 Task: Who was an important artist in the Land art movement?
Action: Mouse moved to (111, 149)
Screenshot: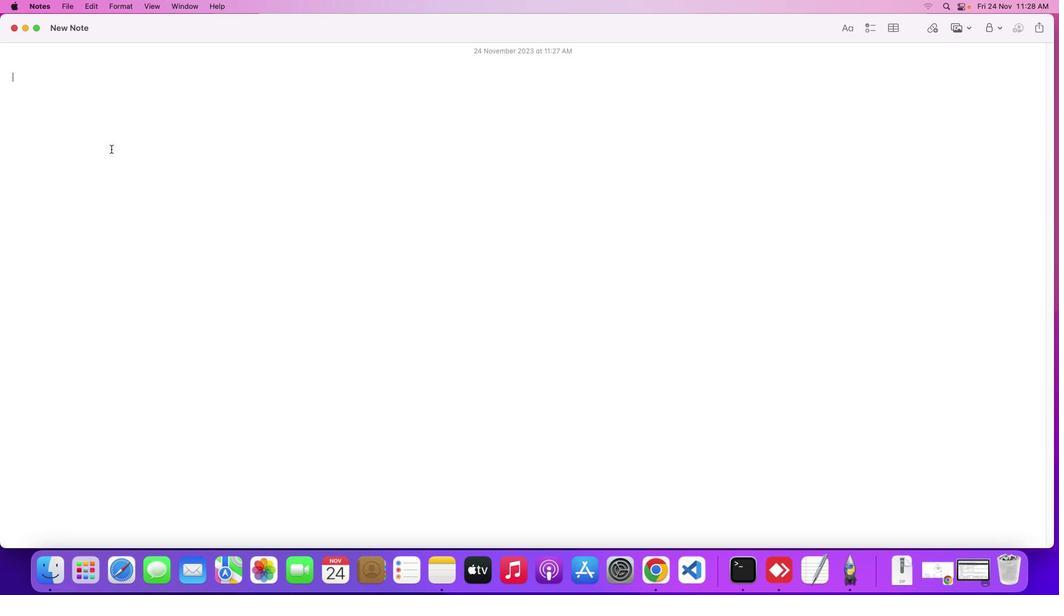 
Action: Mouse pressed left at (111, 149)
Screenshot: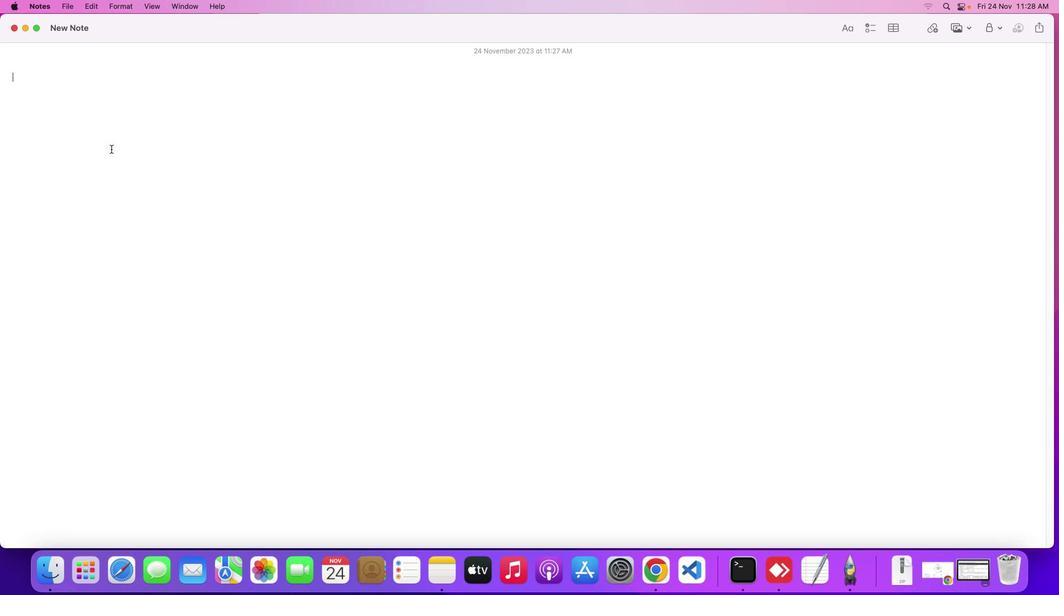 
Action: Mouse moved to (111, 149)
Screenshot: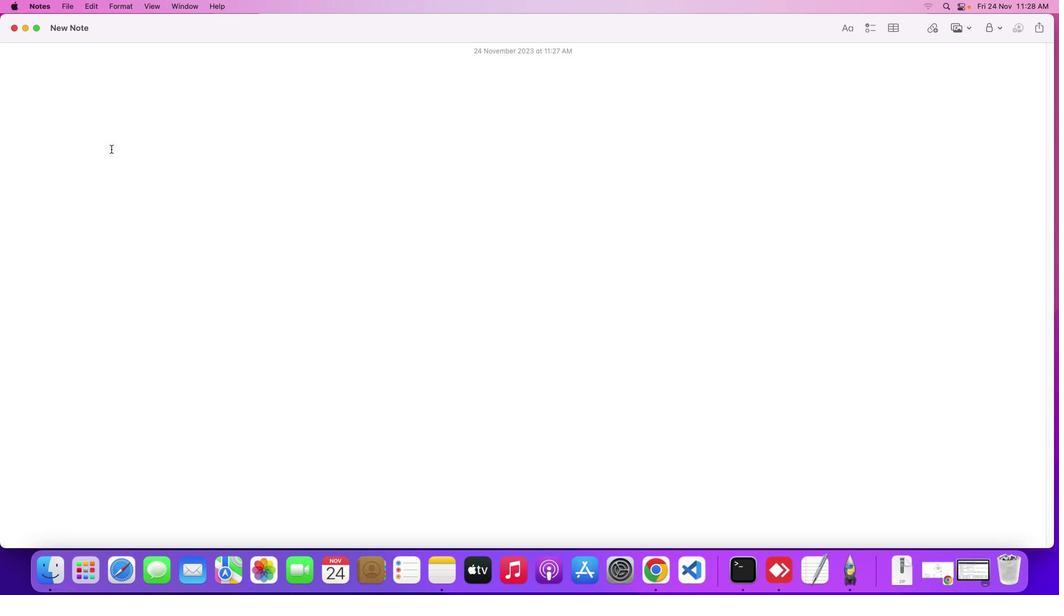 
Action: Key pressed Key.shift'W''h''o'Key.space'w''a''s'Key.space'a''n'Key.space'i''m''p''o''r''t''a''n''t'Key.space'a''r''t''i''s''t'Key.space'i''n'Key.space't''h''e'Key.spaceKey.shift'L''a''n''d'Key.space'a''r''t'Key.space'm''o''v''e''m''e''n''t'Key.shift_r'?'Key.enter
Screenshot: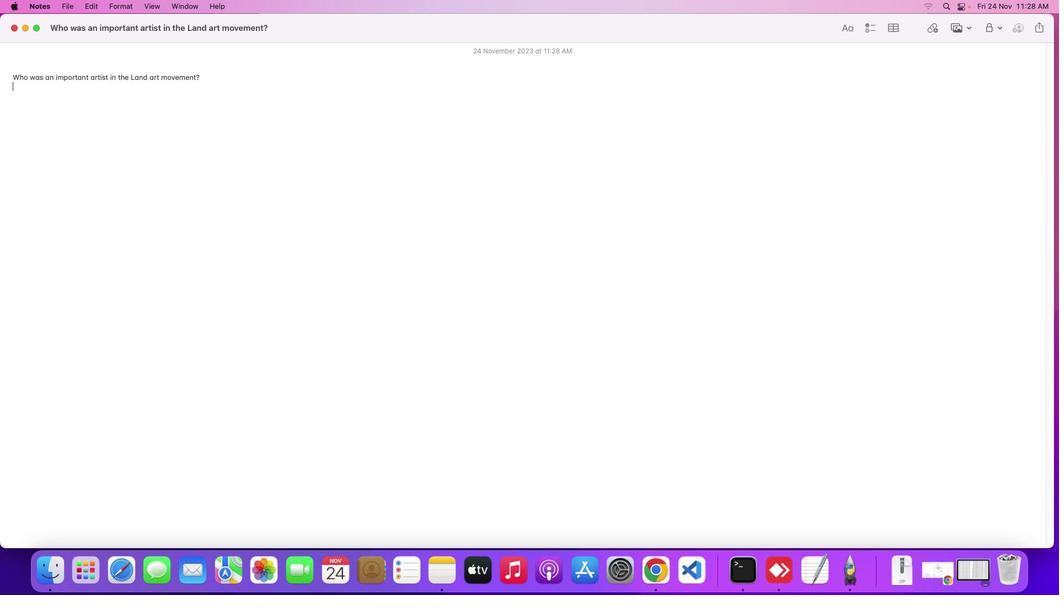 
Action: Mouse moved to (941, 573)
Screenshot: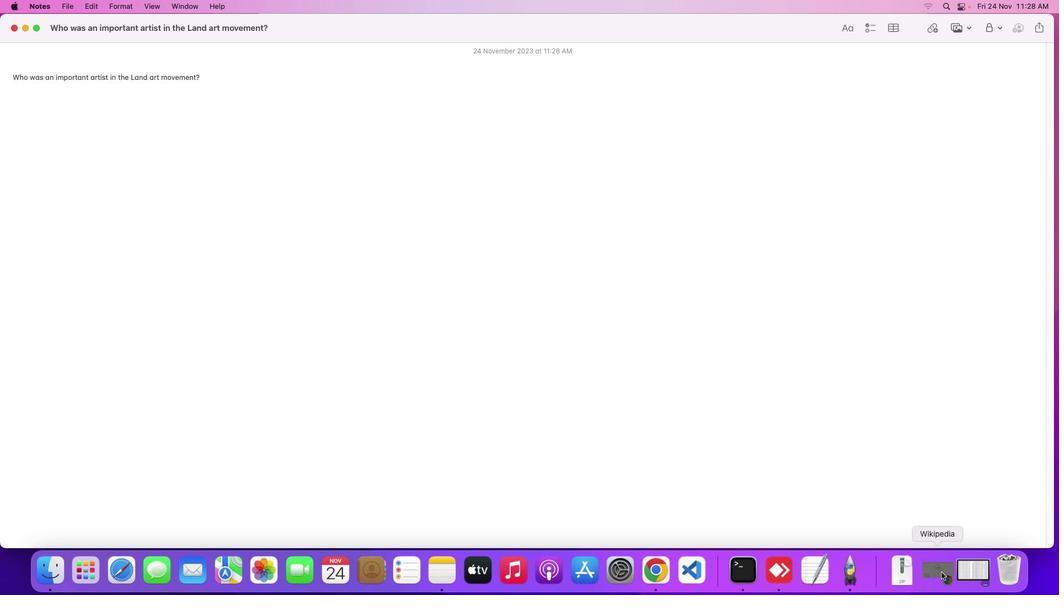 
Action: Mouse pressed left at (941, 573)
Screenshot: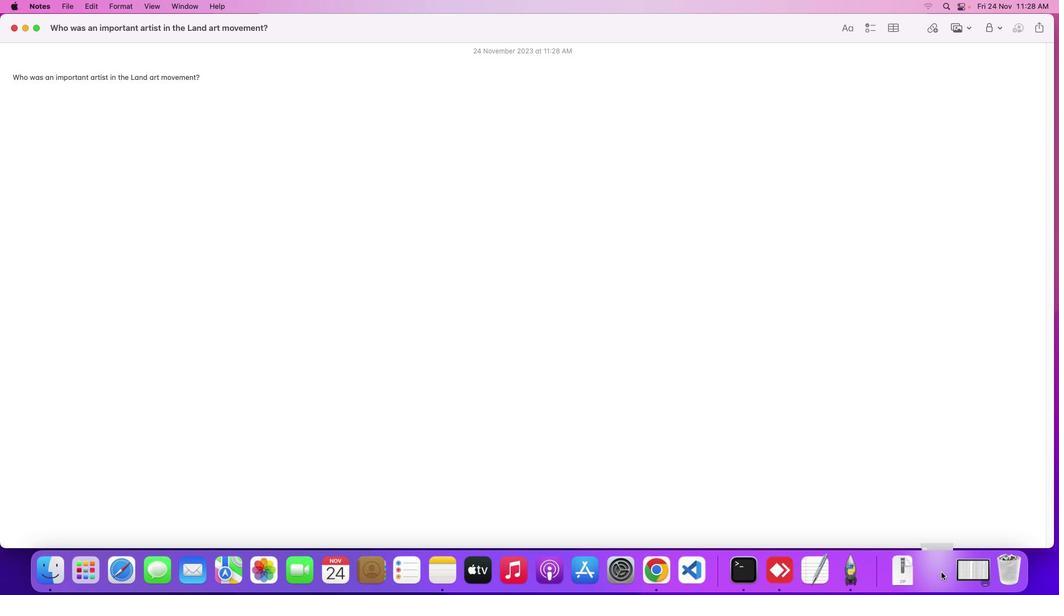 
Action: Mouse moved to (417, 331)
Screenshot: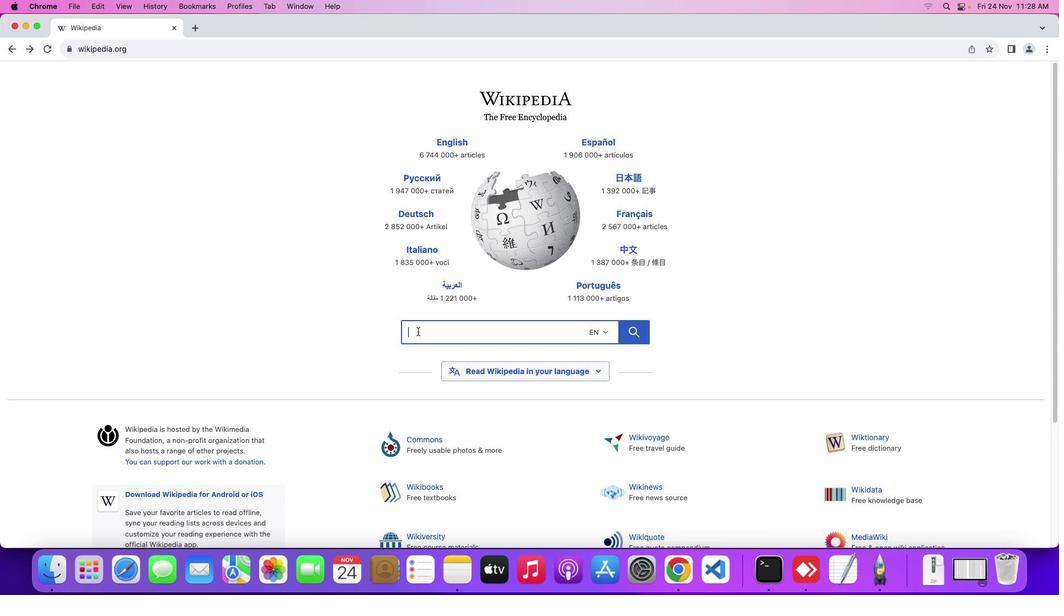 
Action: Mouse pressed left at (417, 331)
Screenshot: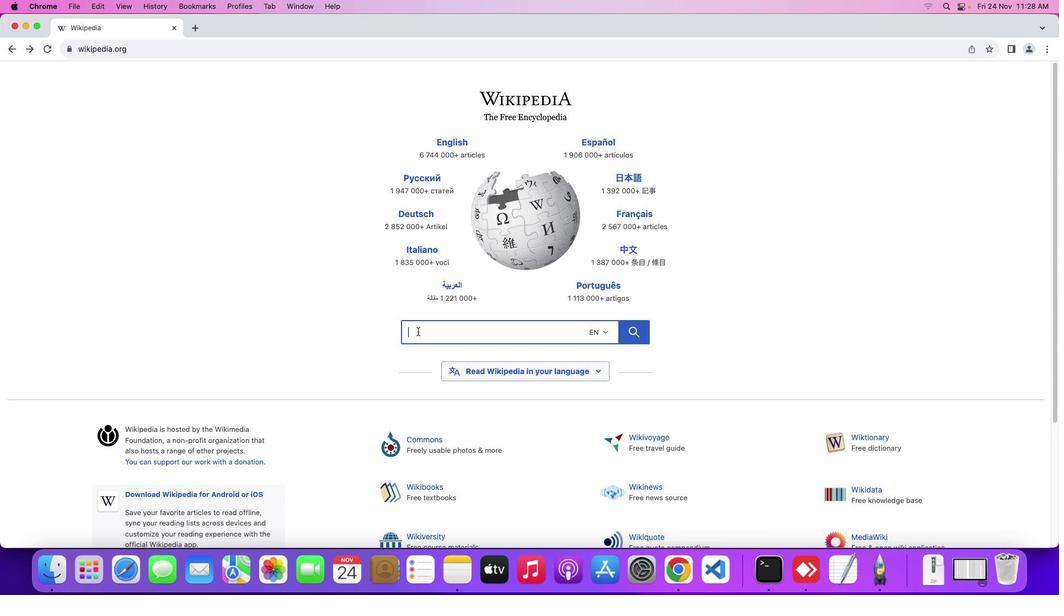 
Action: Mouse moved to (412, 333)
Screenshot: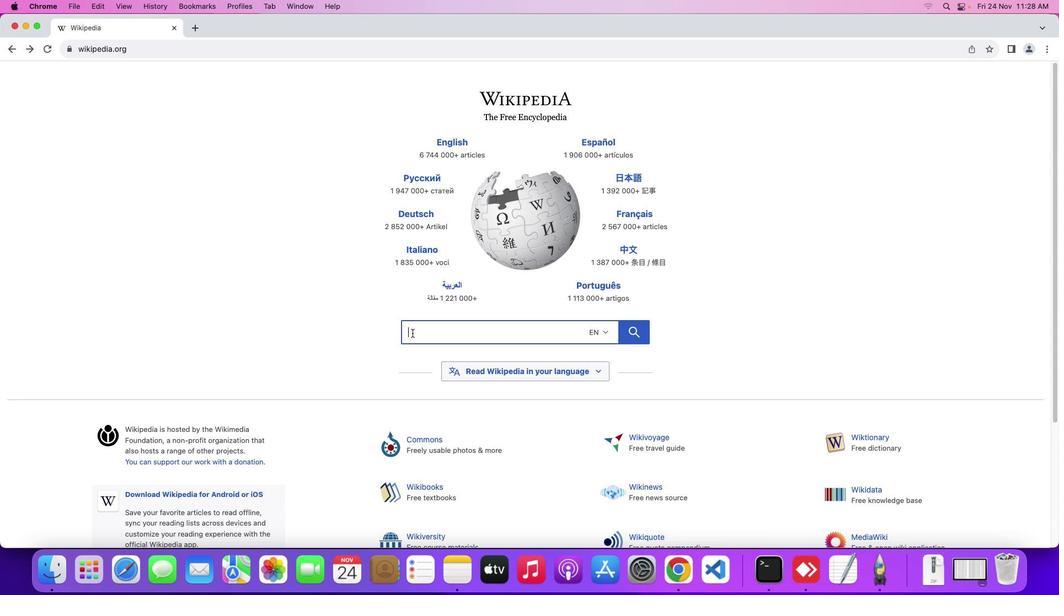 
Action: Key pressed Key.shift'L''a''n''d'Key.space'a''r''t'
Screenshot: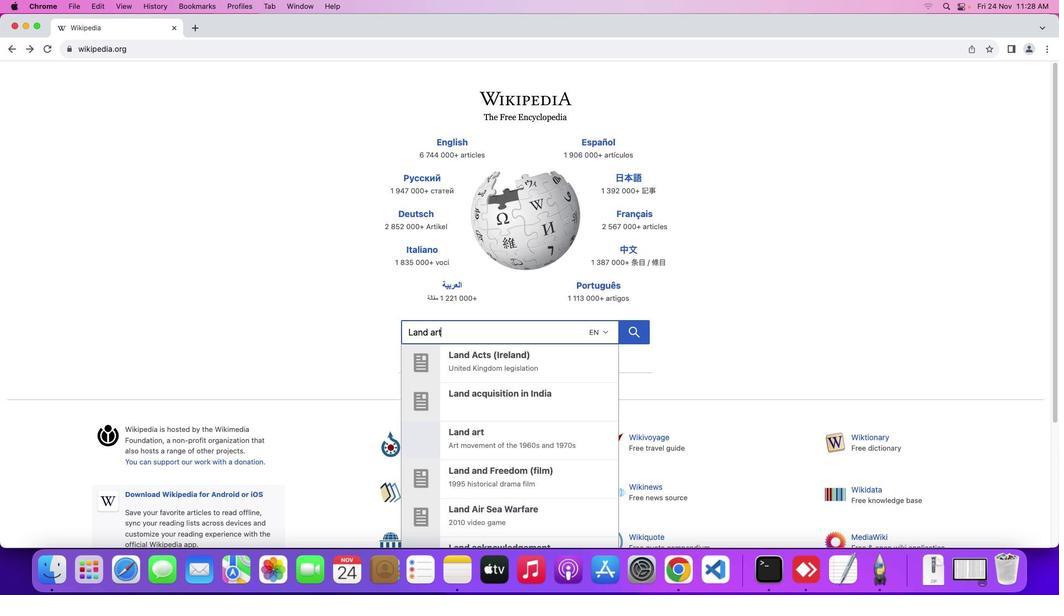
Action: Mouse moved to (466, 358)
Screenshot: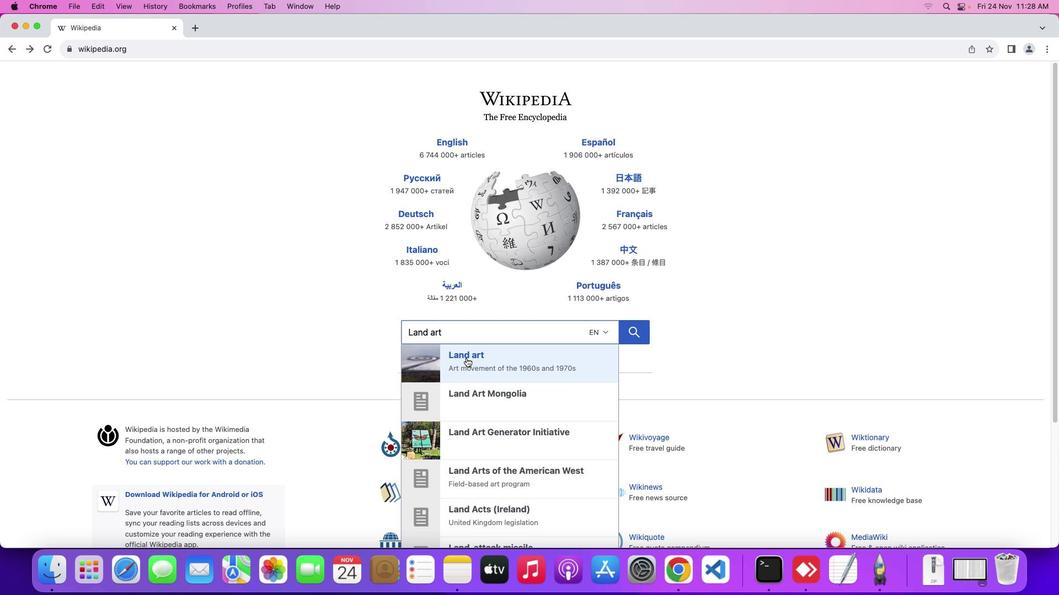 
Action: Mouse pressed left at (466, 358)
Screenshot: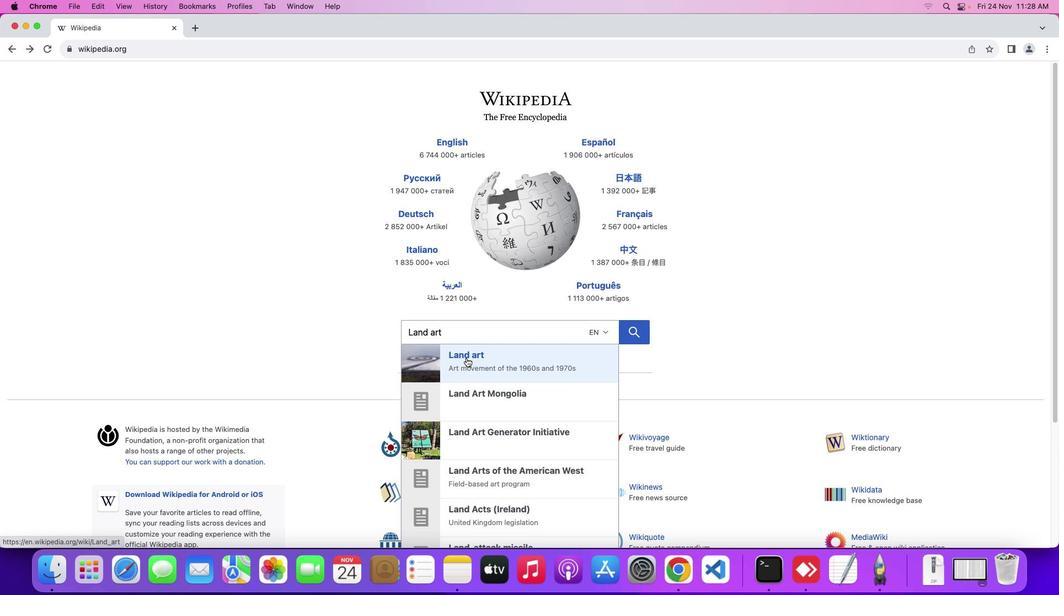 
Action: Mouse moved to (1054, 99)
Screenshot: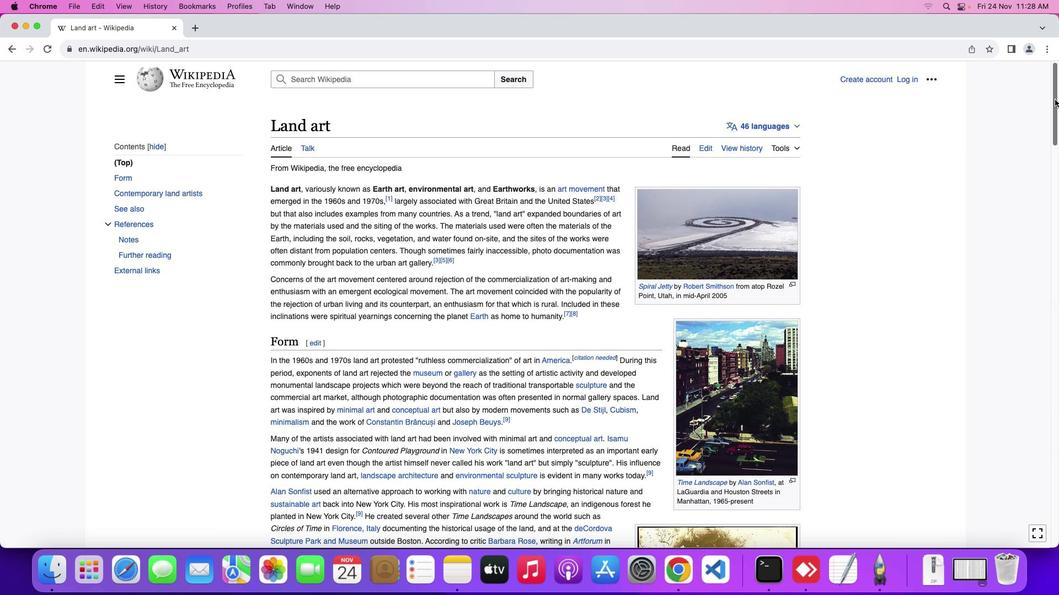 
Action: Mouse pressed left at (1054, 99)
Screenshot: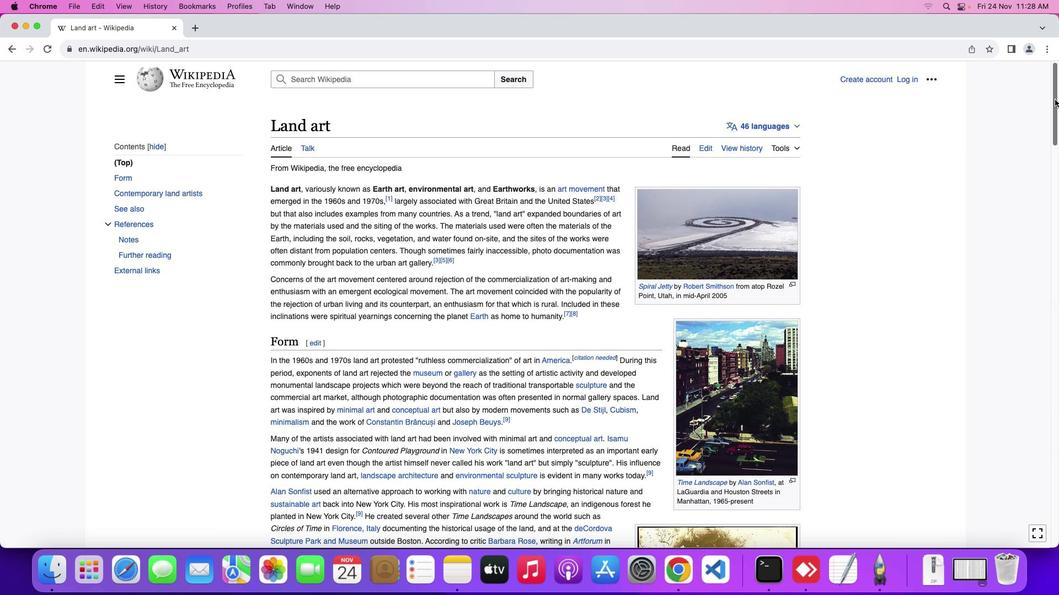 
Action: Mouse moved to (27, 28)
Screenshot: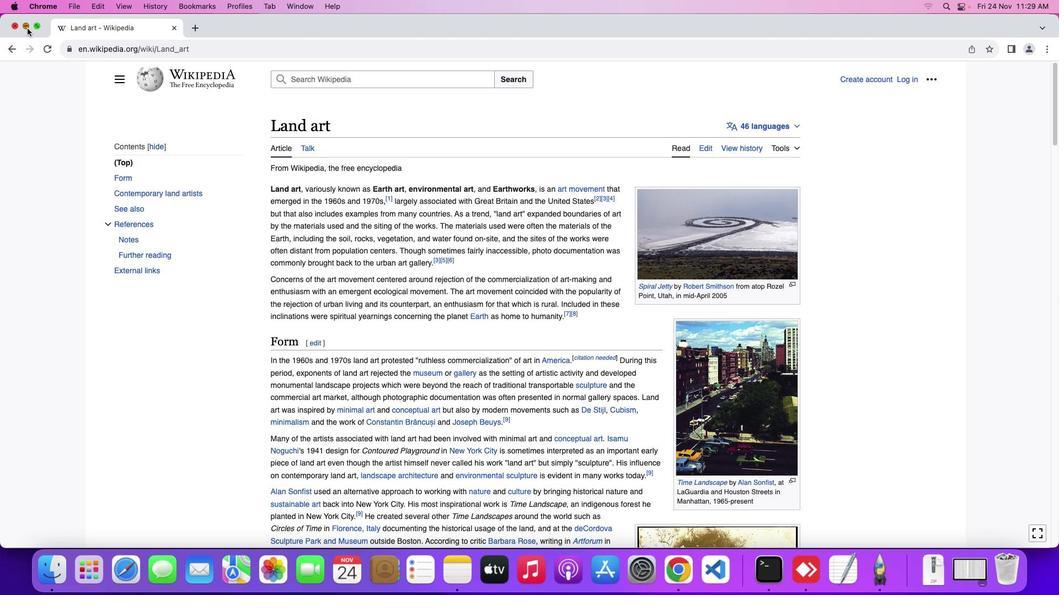 
Action: Mouse pressed left at (27, 28)
Screenshot: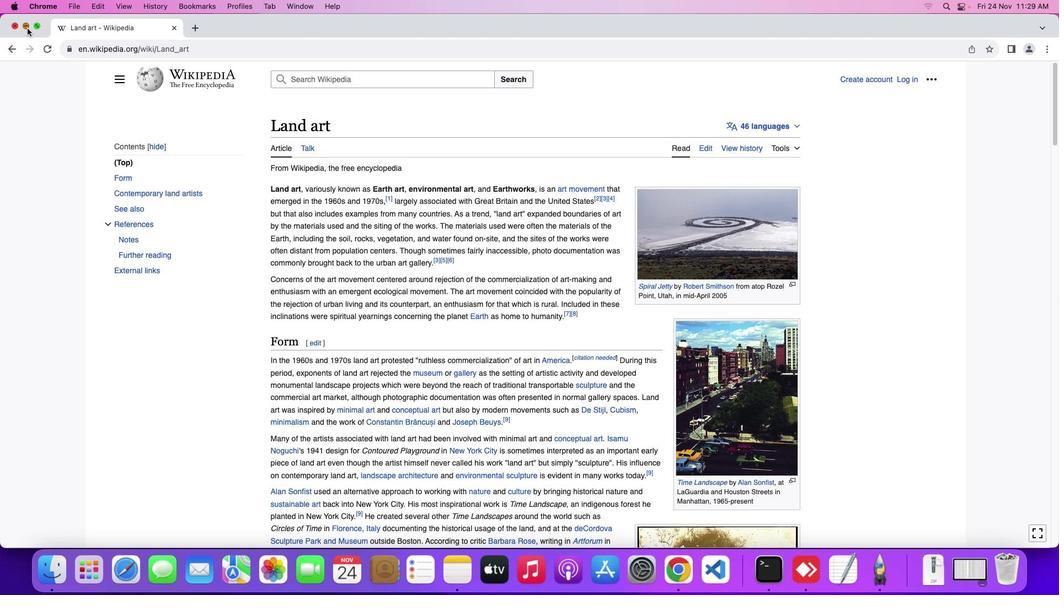 
Action: Mouse moved to (112, 108)
Screenshot: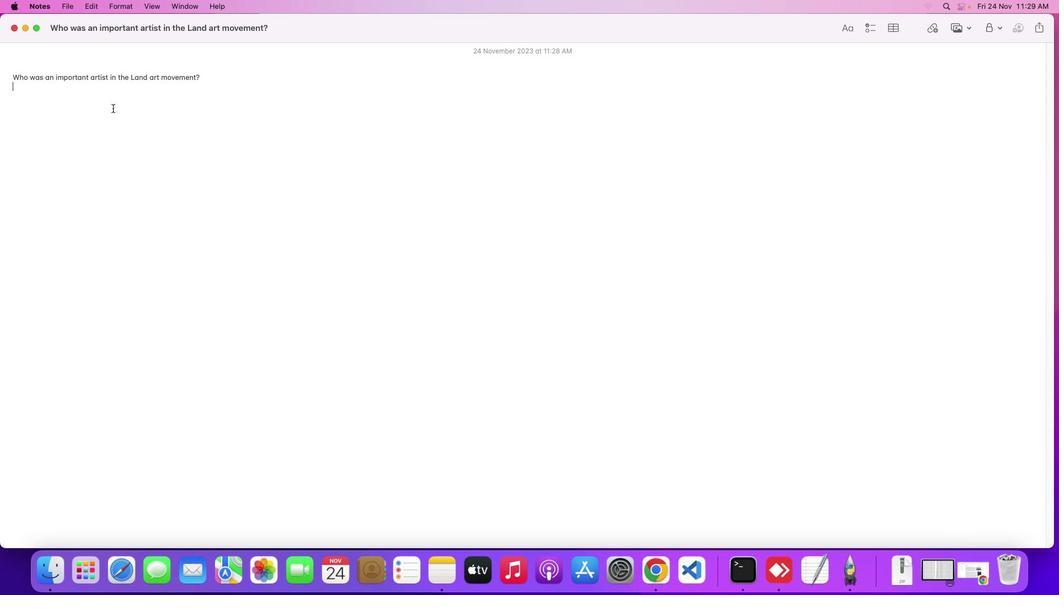 
Action: Mouse pressed left at (112, 108)
Screenshot: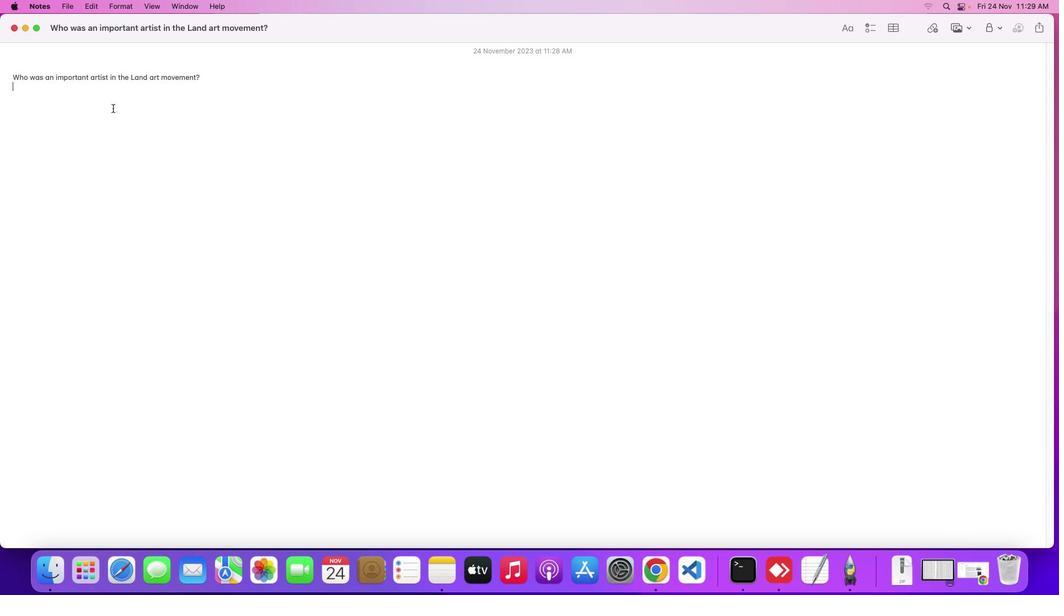 
Action: Mouse moved to (112, 108)
Screenshot: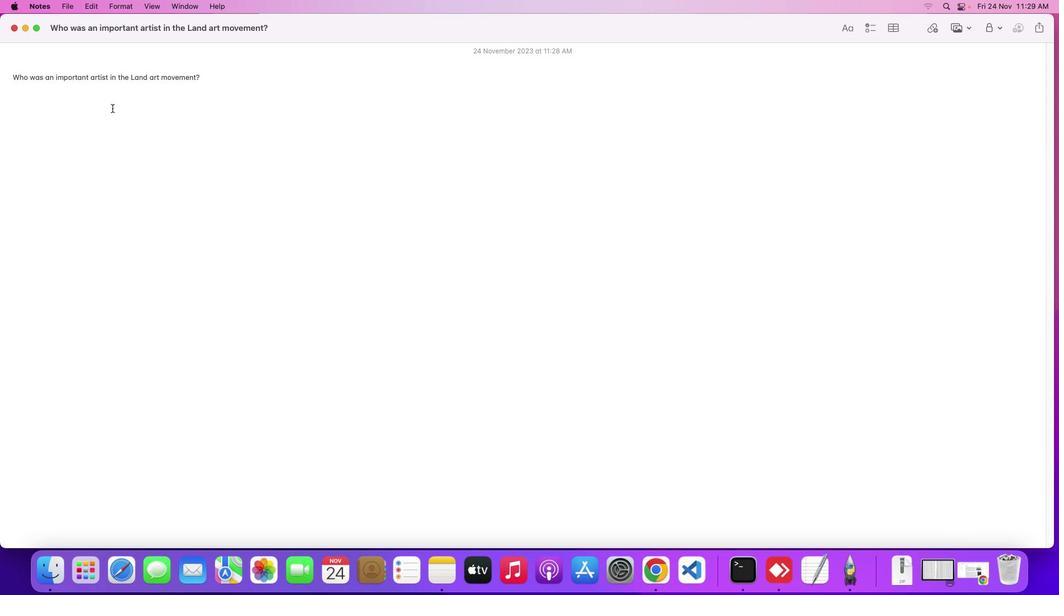 
Action: Key pressed Key.shift'R''o''b''e''r''t'Key.spaceKey.shift'S''m''i''t''h''s''o''n'Key.space'w''a''s'Key.space'a'Key.space's''i''g''n''i''f''i''c''a''n''t'Key.space'a''r''t''i''s''t'Key.space'i''n'Key.space't''h''e'Key.spaceKey.shift'L''a''n''d'Key.space'a''r''t'Key.space'm''o''v''e''m''e''n''t''.'
Screenshot: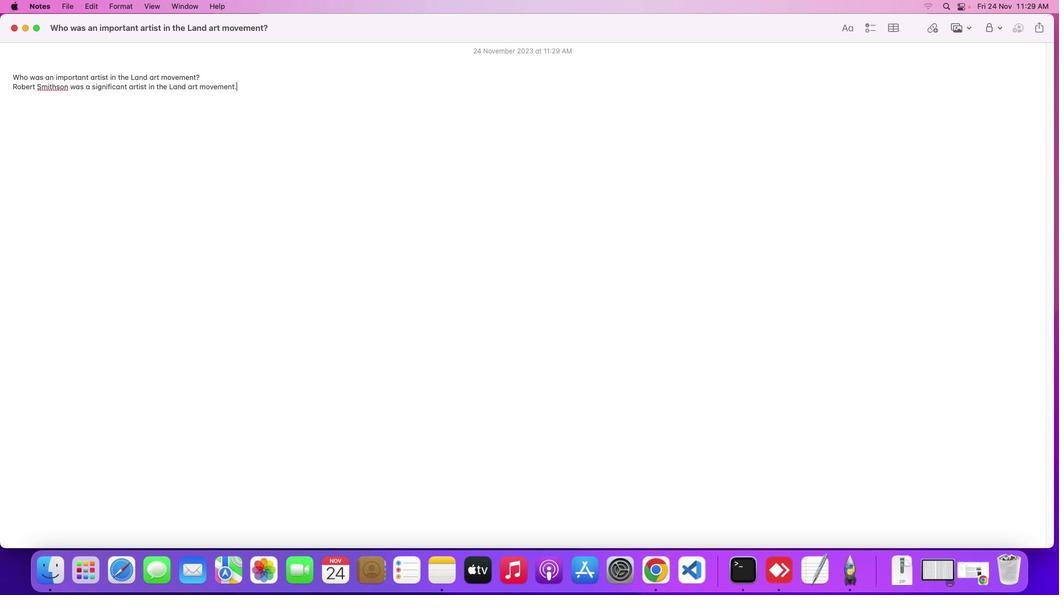 
